 Task: Implement a CSS style to create a responsive navigation menu with hover effects.
Action: Mouse moved to (71, 345)
Screenshot: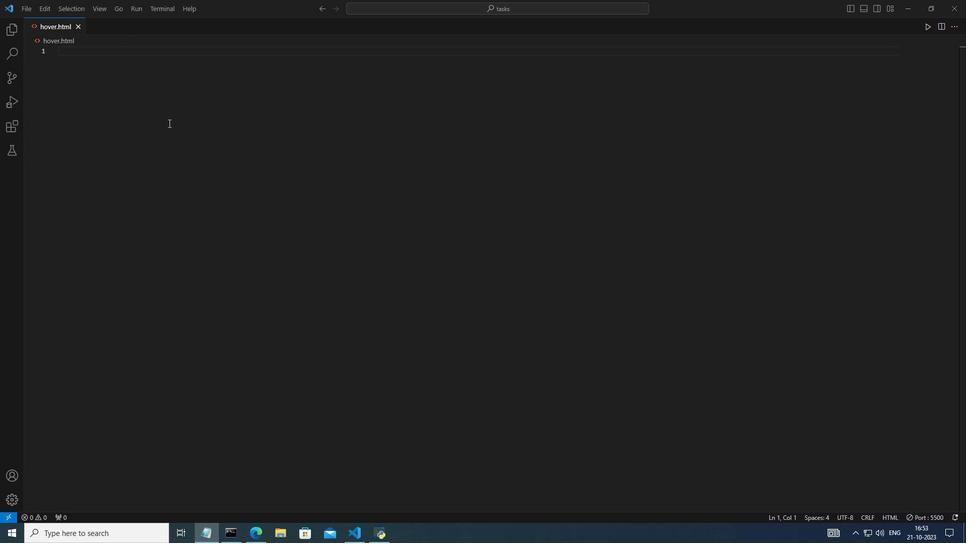 
Action: Mouse pressed left at (71, 345)
Screenshot: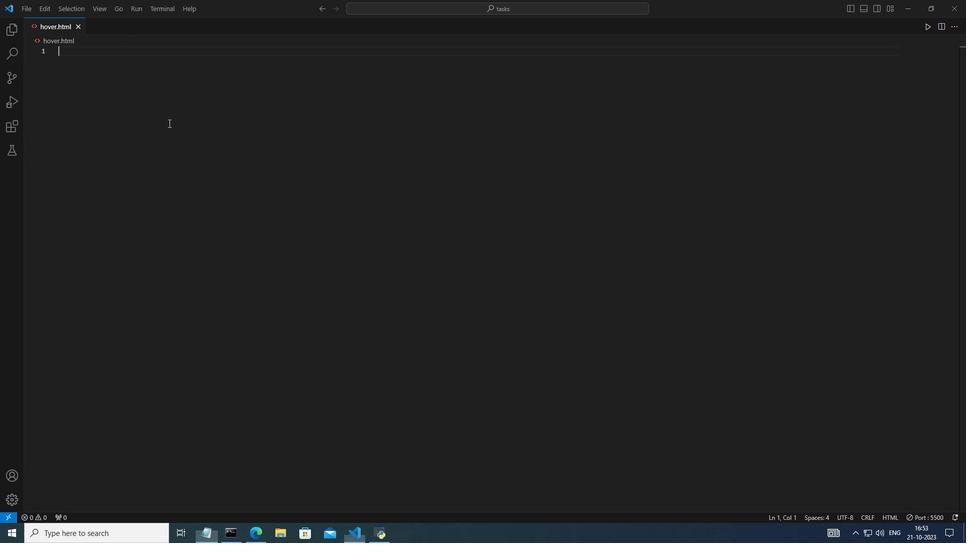 
Action: Key pressed <Key.shift_r>!<Key.enter><Key.tab><Key.tab><Key.shift><Key.shift><Key.shift><Key.shift><Key.shift><Key.shift><Key.shift><Key.shift><Key.backspace><Key.shift><Key.shift><Key.shift><Key.shift><Key.shift><Key.shift><Key.shift><Key.shift><Key.shift><Key.shift><Key.shift><Key.shift><Key.shift><Key.shift><Key.shift><Key.shift>B
Screenshot: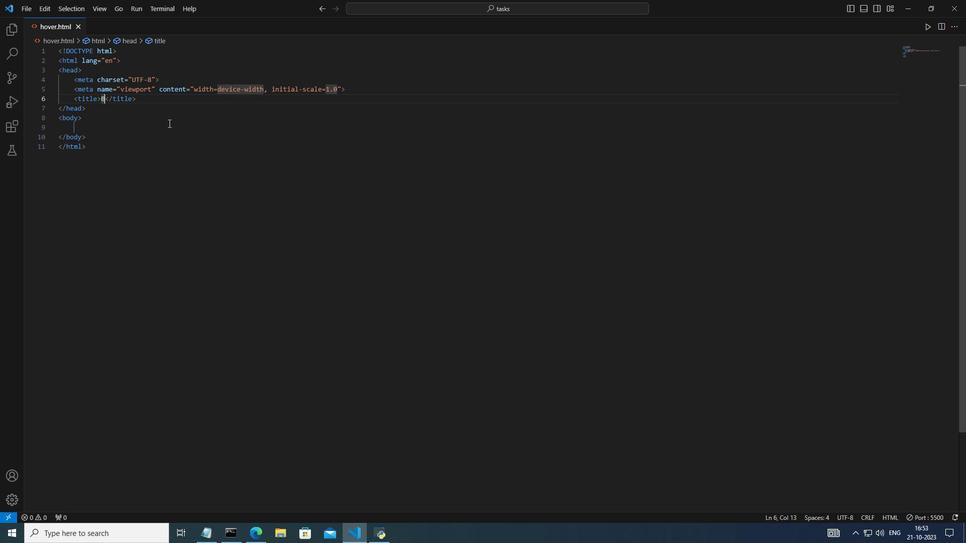 
Action: Mouse moved to (79, 344)
Screenshot: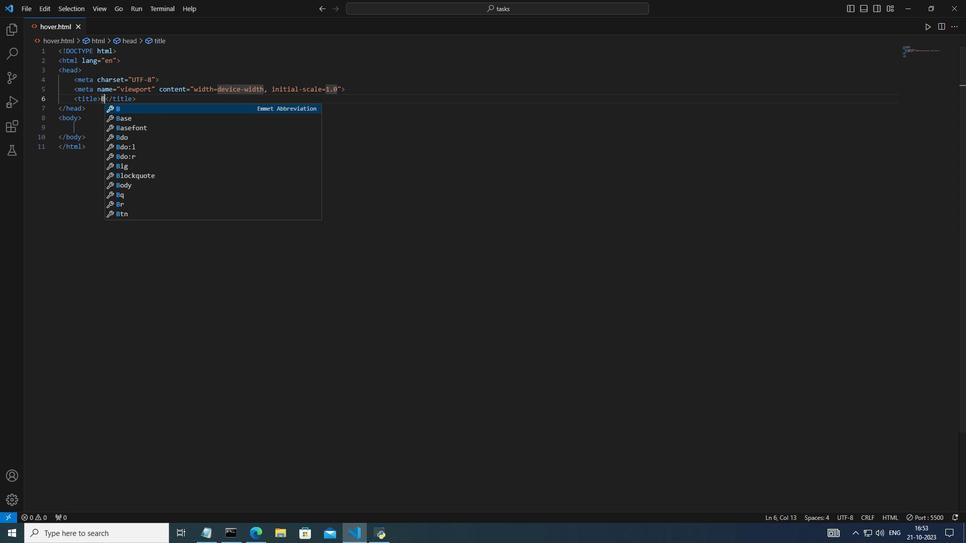 
Action: Mouse scrolled (79, 344) with delta (0, 0)
Screenshot: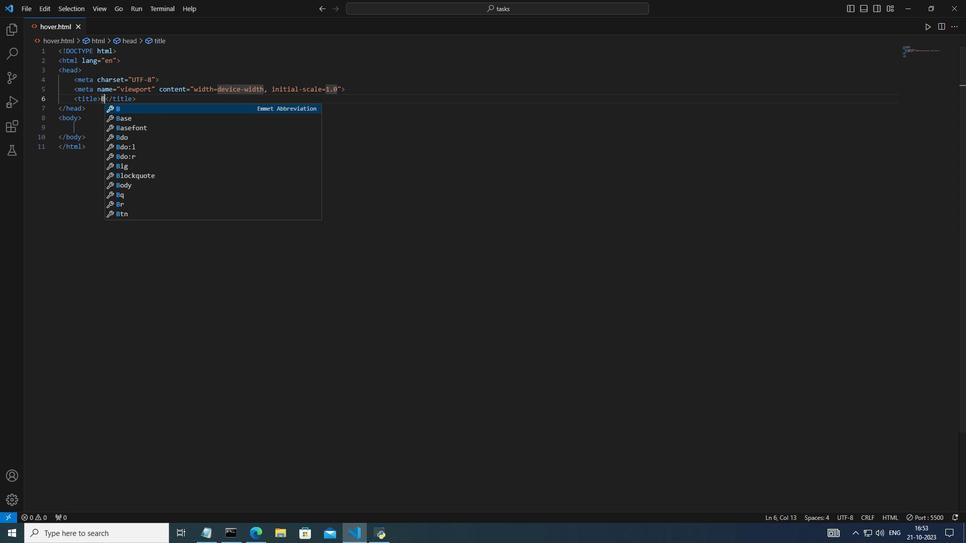 
Action: Mouse moved to (80, 344)
Screenshot: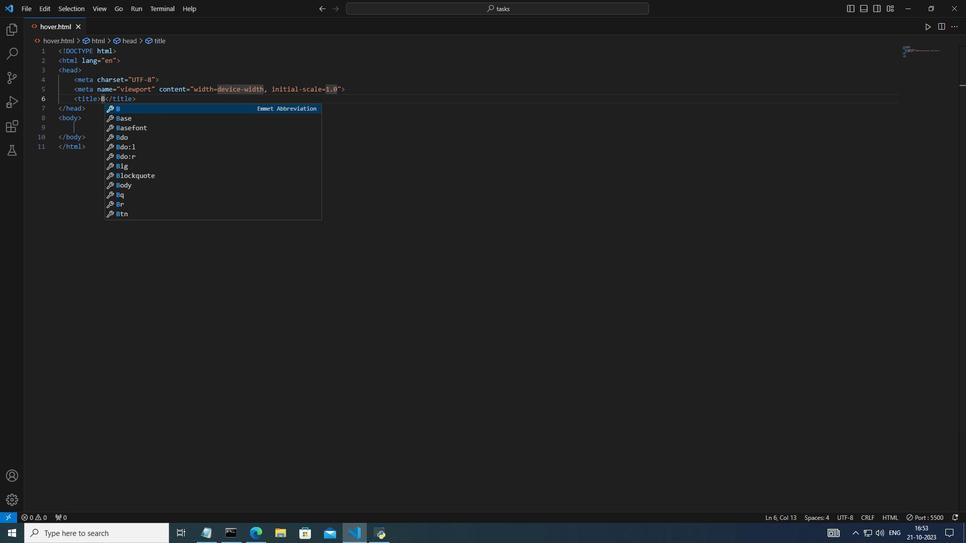 
Action: Mouse scrolled (80, 344) with delta (0, 0)
Screenshot: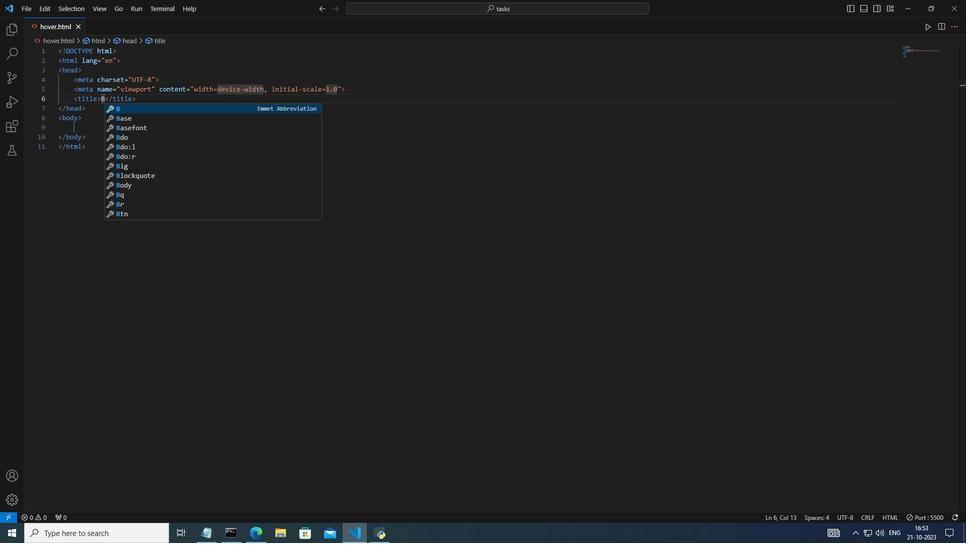 
Action: Mouse moved to (80, 345)
Screenshot: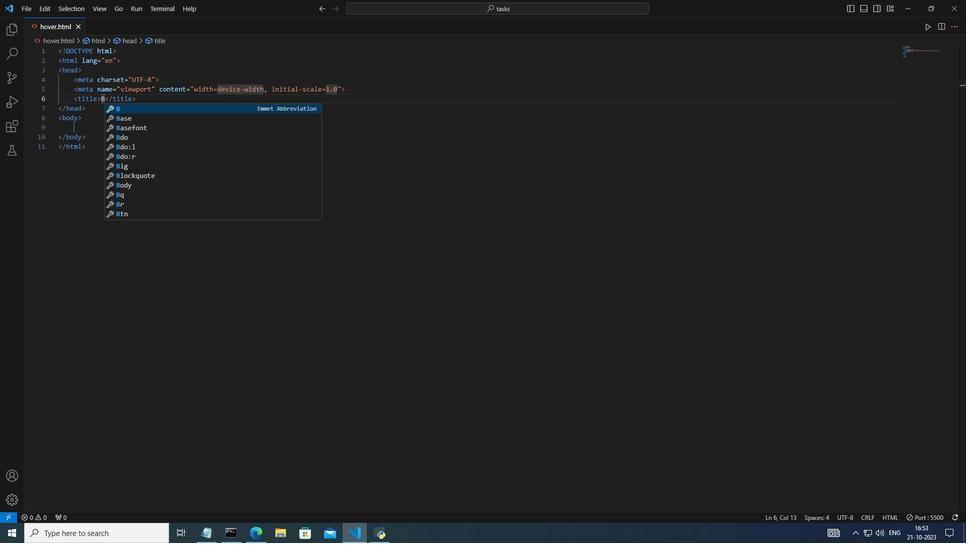
Action: Mouse scrolled (80, 345) with delta (0, 0)
Screenshot: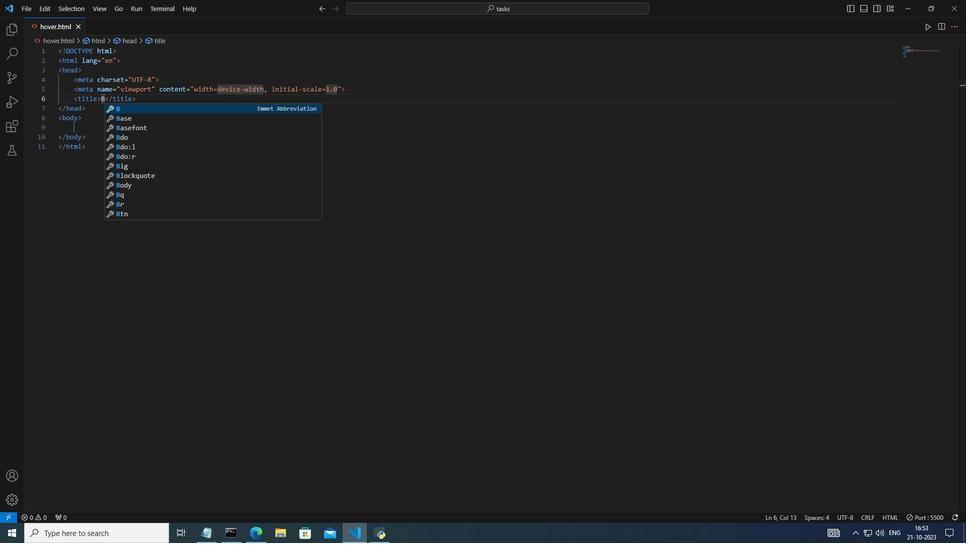 
Action: Mouse moved to (71, 345)
Screenshot: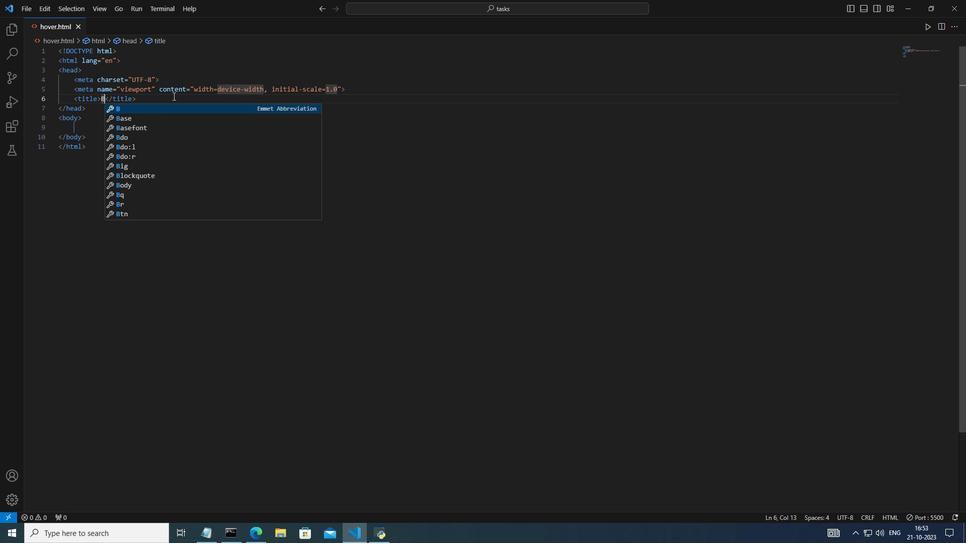 
Action: Mouse pressed left at (71, 345)
Screenshot: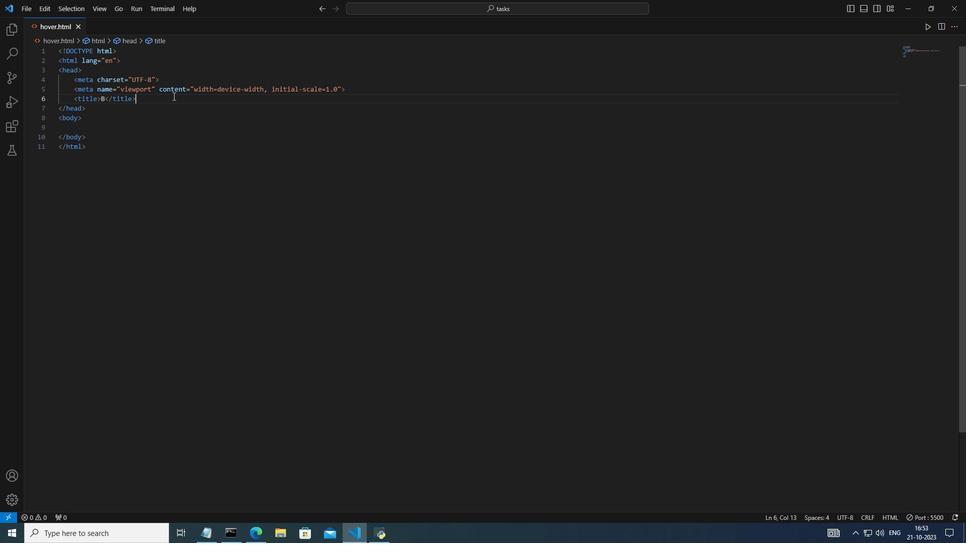 
Action: Key pressed <Key.left><Key.left><Key.backspace><Key.shift><Key.shift><Key.shift>Hover<Key.down><Key.up><Key.down><Key.up><Key.space><Key.shift>S<Key.backspace><Key.shift>Effect<Key.right><Key.right><Key.right><Key.right><Key.right><Key.down><Key.enter>style<Key.enter><Key.enter>/<Key.backspace><<191>><Key.shift>Base<Key.space>styles<Key.space>for<Key.space>the<Key.space>navigation<Key.space>menu<Key.enter>.navbar<Key.space><Key.shift_r>{<Key.enter>overflow<Key.enter>hidden<Key.enter><Key.enter>backgro<Key.enter><Key.shift><Key.shift>#333<Key.enter><Key.down><Key.enter><Key.enter>.navbar<Key.space>a<Key.space><Key.shift_r>{<Key.enter>float<Key.enter>left<Key.enter><Key.enter>font-size<Key.enter>16px<Key.enter><Key.enter>color<Key.enter>white<Key.enter><Key.enter>text-align<Key.enter>center<Key.enter><Key.enter>padding<Key.enter>14px<Key.enter><Key.space>16px<Key.enter><Key.enter>text-decoration<Key.enter>none<Key.enter><Key.down><Key.enter><Key.enter><<191>><Key.shift>Responsive<Key.space>styles<Key.space>for<Key.space>small<Key.space>screens<Key.space><Key.enter><Key.shift_r>!media<Key.space>scree<Key.backspace><Key.backspace><Key.backspace><Key.shift_r>@media<Key.space>screen<Key.space>and<Key.space><Key.shift_r>(max-width<Key.shift>:<Key.space>600px<Key.right><Key.space><Key.shift_r><Key.shift_r><Key.shift_r><Key.shift_r><Key.shift_r><Key.shift_r><Key.shift_r>{<Key.enter>.navbar<Key.space>a<Key.space><Key.shift_r>{<Key.enter>float<Key.shift_r>:<Key.space>none;<Key.enter>display<Key.shift_r>:<Key.space>block;<Key.enter>text-align<Key.enter>left<Key.down><Key.down><Key.enter><Key.enter><<191>><Key.shift>Hover<Key.space>effect<Key.enter>.<Key.space><Key.backspace>nav<Key.enter><Key.space>a<Key.shift_r>:hover<Key.space><Key.shift_r>{<Key.enter>back<Key.enter><Key.shift_r><Key.shift_r><Key.shift_r><Key.shift_r><Key.shift_r>#ddd<Key.enter><Key.enter>color<Key.enter>black<Key.enter>
Screenshot: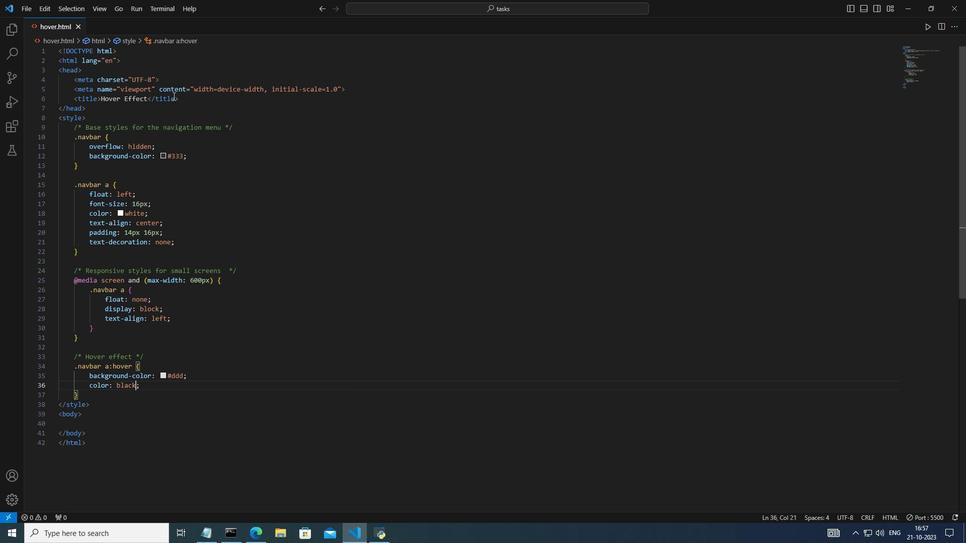 
Action: Mouse moved to (84, 345)
Screenshot: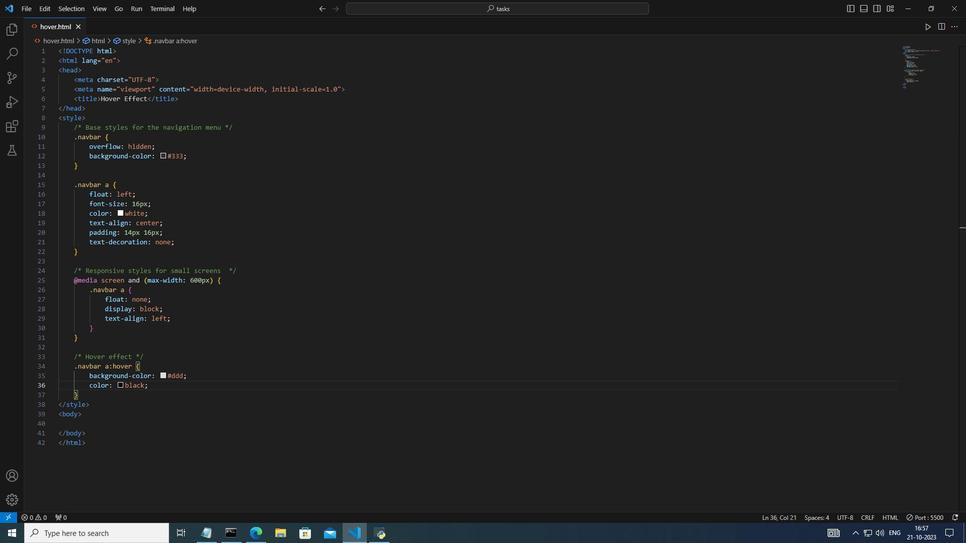 
Action: Mouse scrolled (84, 345) with delta (0, 0)
Screenshot: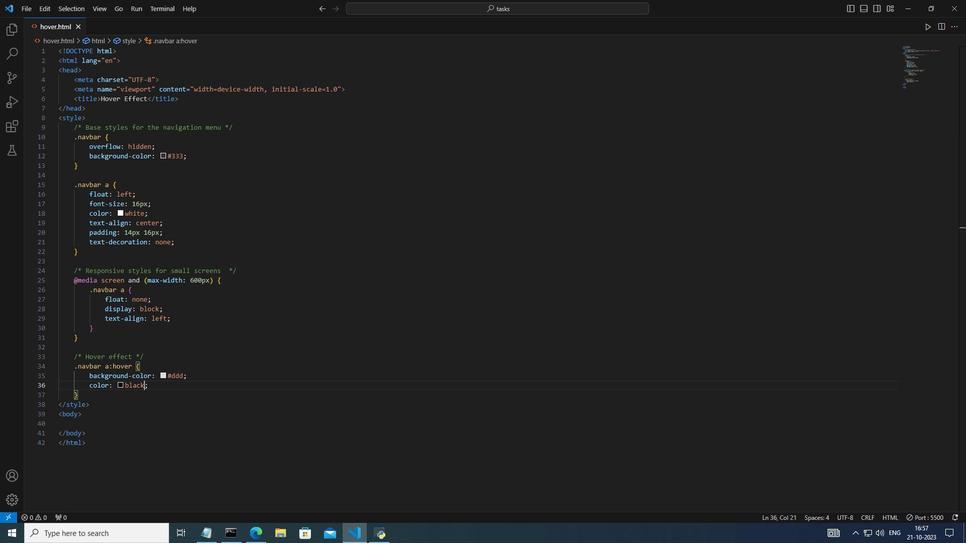 
Action: Mouse scrolled (84, 345) with delta (0, 0)
Screenshot: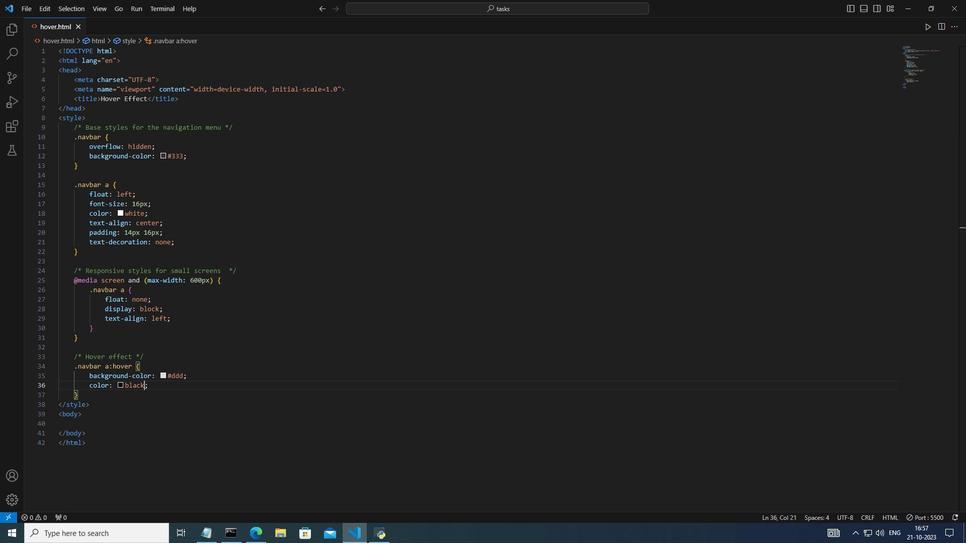 
Action: Mouse scrolled (84, 345) with delta (0, 0)
Screenshot: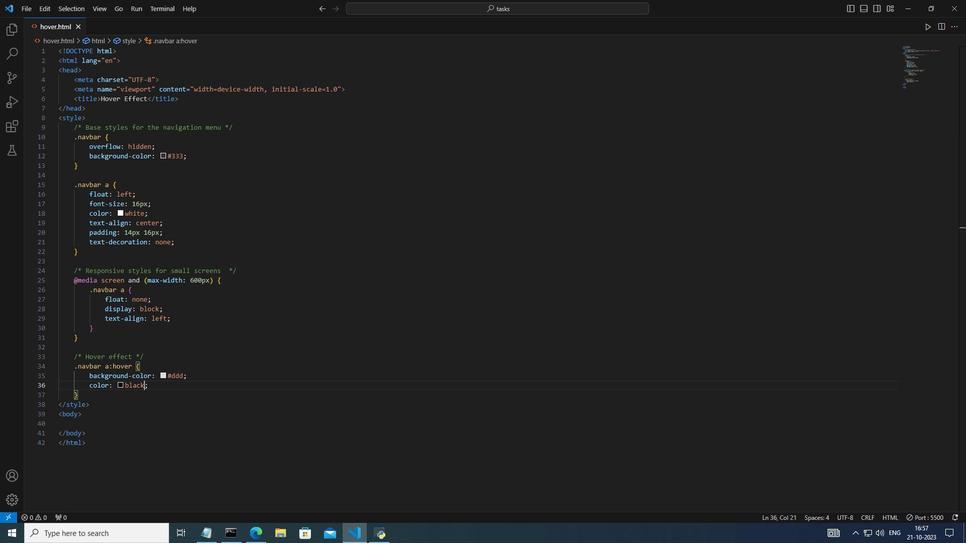 
Action: Mouse scrolled (84, 345) with delta (0, 0)
Screenshot: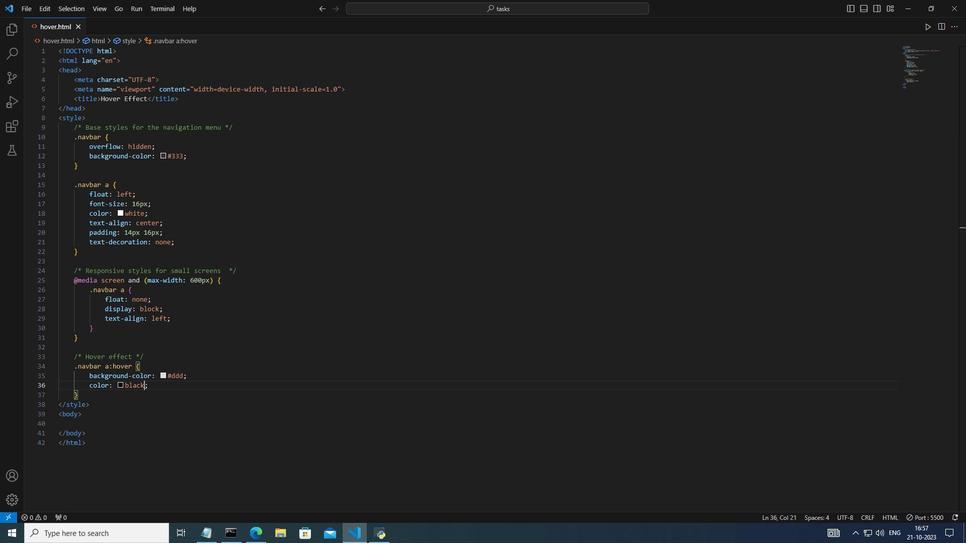 
Action: Mouse moved to (76, 347)
Screenshot: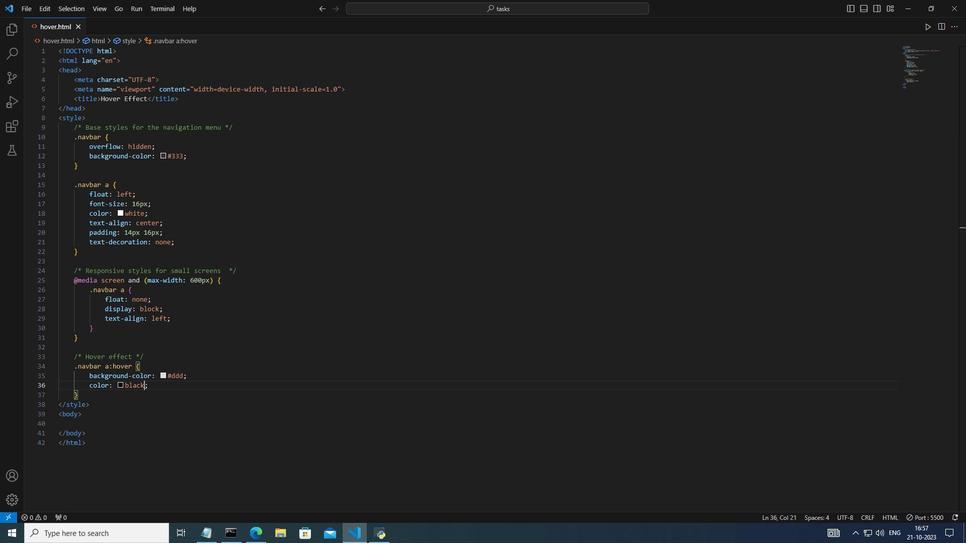 
Action: Mouse scrolled (76, 347) with delta (0, 0)
Screenshot: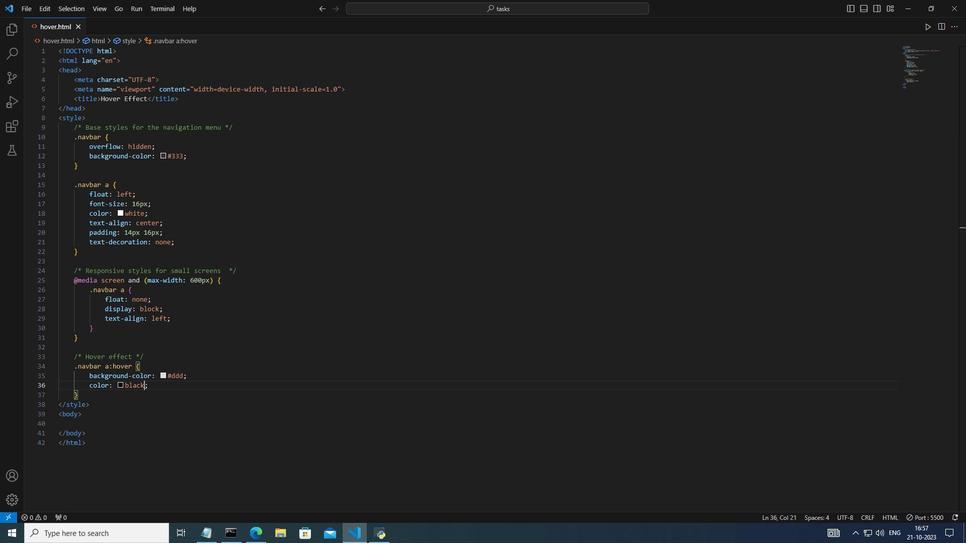 
Action: Mouse moved to (70, 342)
Screenshot: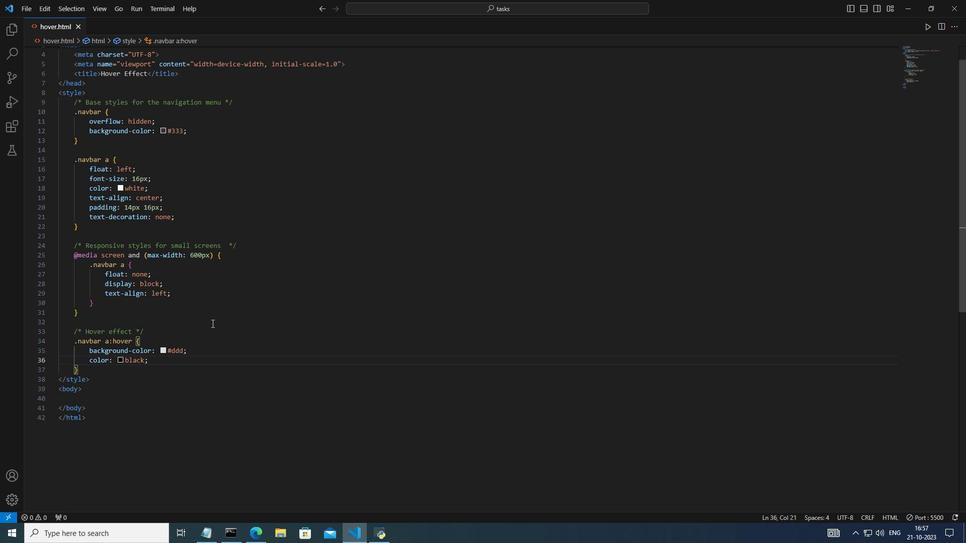 
Action: Mouse scrolled (70, 342) with delta (0, 0)
Screenshot: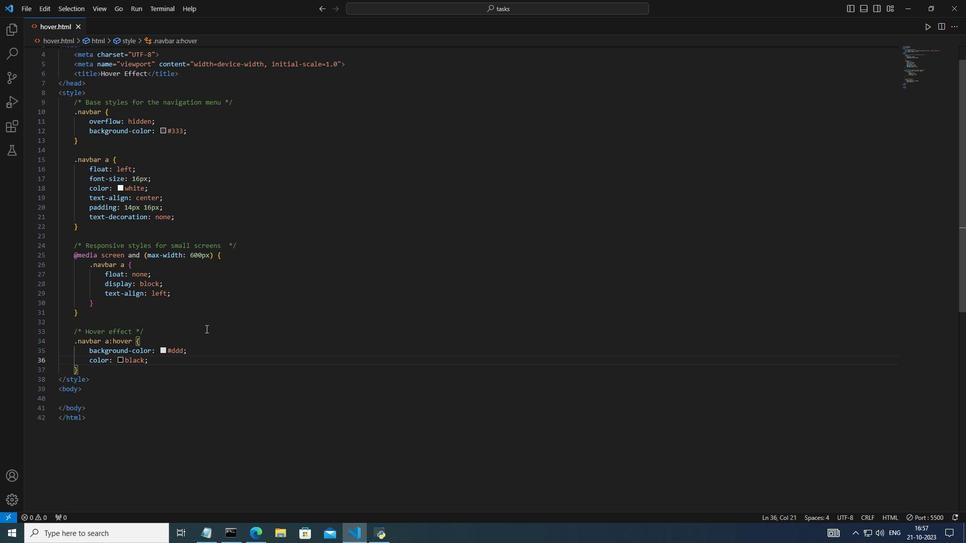 
Action: Mouse moved to (70, 342)
Screenshot: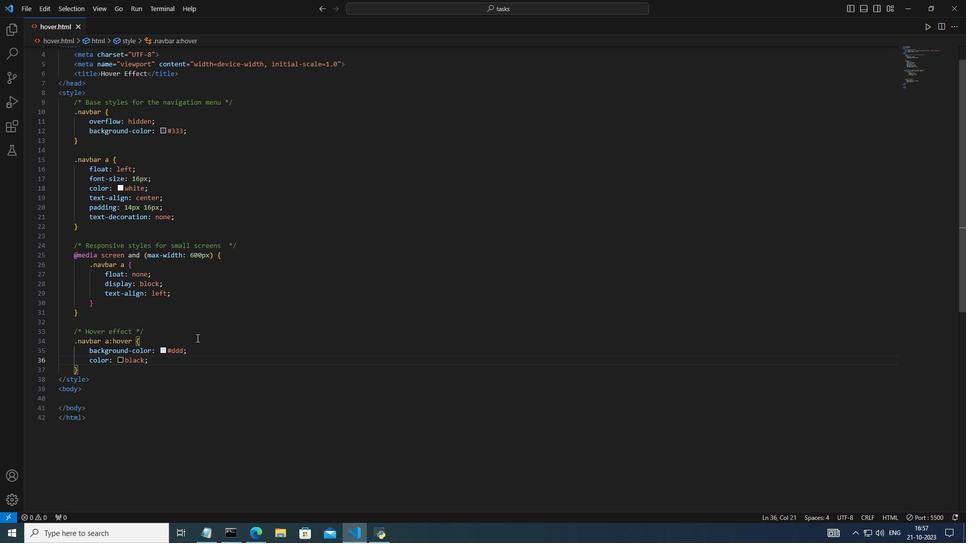 
Action: Mouse scrolled (70, 342) with delta (0, 0)
Screenshot: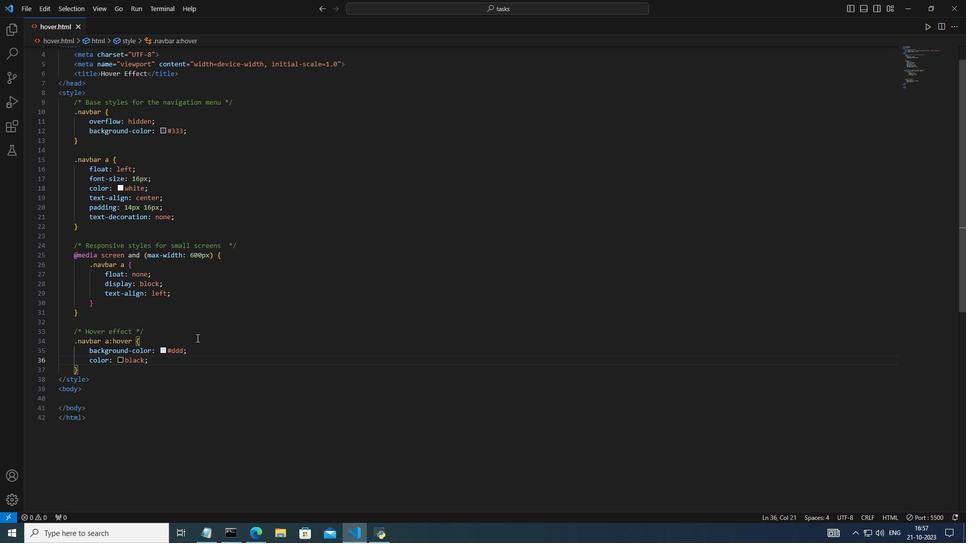 
Action: Mouse moved to (73, 342)
Screenshot: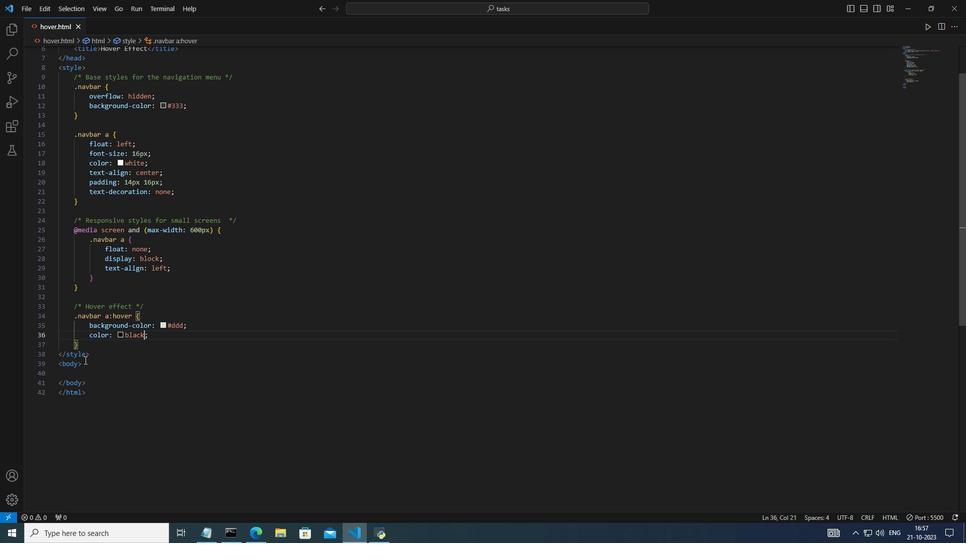 
Action: Mouse pressed left at (73, 342)
Screenshot: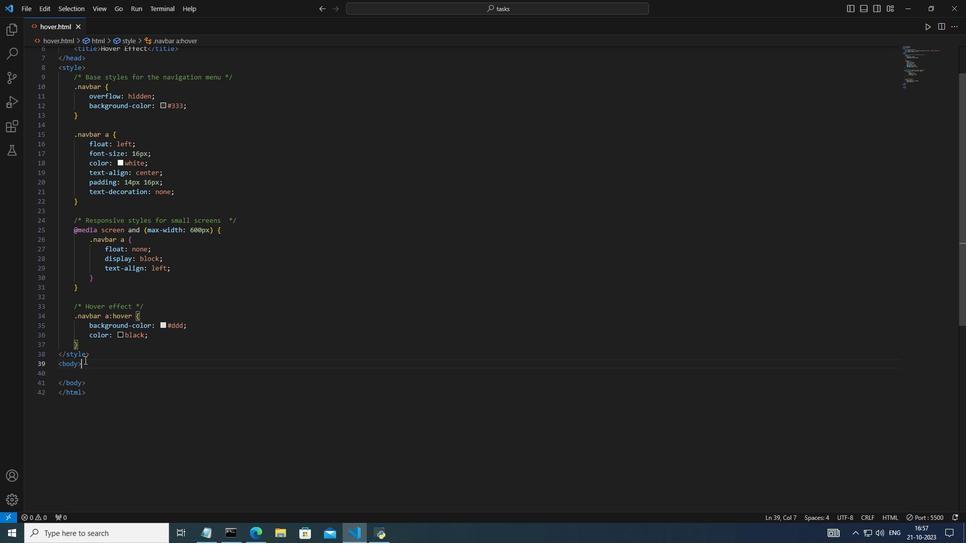
Action: Mouse moved to (73, 342)
Screenshot: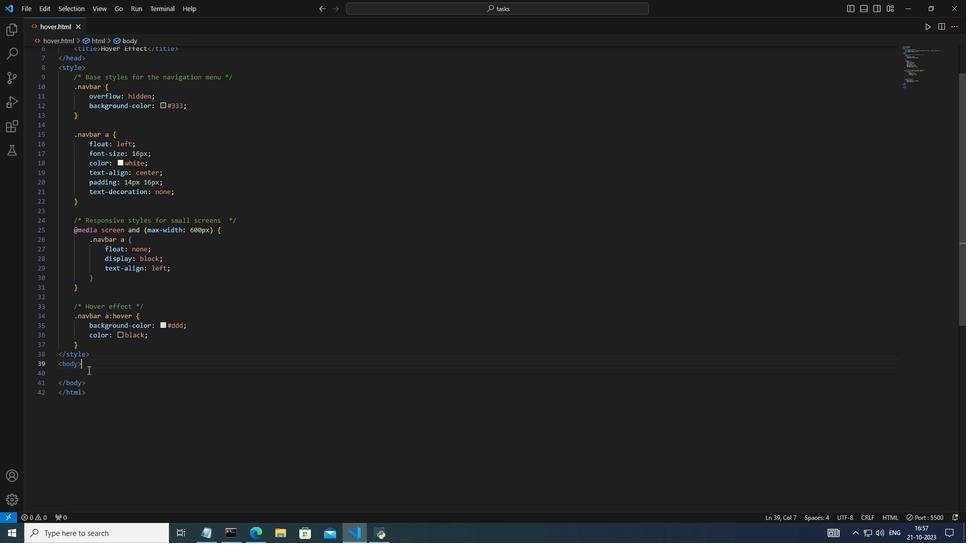 
Action: Mouse pressed left at (73, 342)
Screenshot: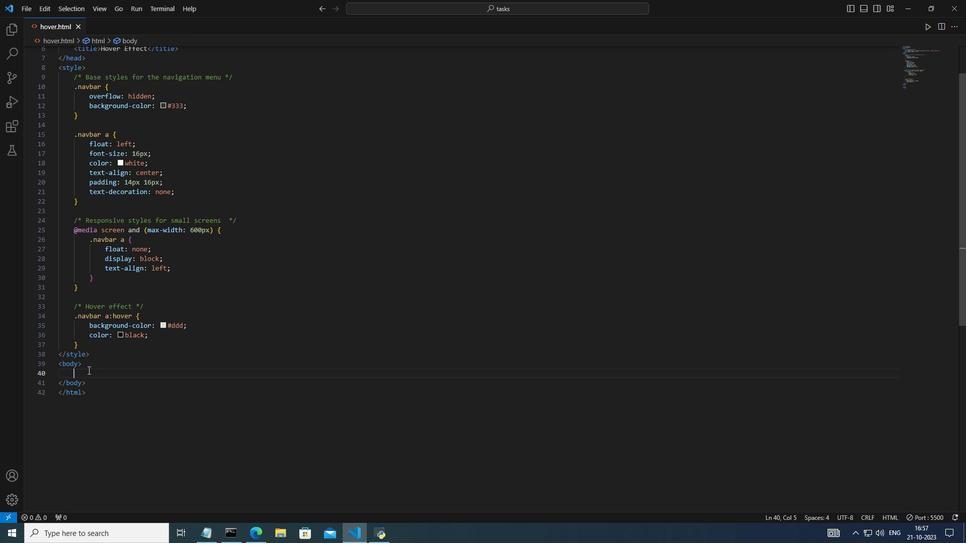
Action: Key pressed div.navbar<Key.enter><Key.enter>a<Key.enter><Key.shift><Key.shift><Key.shift><Key.shift><Key.shift><Key.shift><Key.shift><Key.shift><Key.shift><Key.shift><Key.shift><Key.shift><Key.shift>#<Key.tab><Key.shift>Home<Key.shift><Key.alt_l><Key.alt_l><Key.alt_l><Key.alt_l><Key.alt_l><Key.alt_l><Key.alt_l><Key.alt_l><Key.alt_l><Key.alt_l><Key.alt_l><Key.alt_l><Key.alt_l><Key.alt_l><Key.alt_l><Key.alt_l><Key.alt_l><Key.down><Key.down><Key.down><Key.up><Key.up><Key.backspace><Key.shift>About<Key.down><Key.left><Key.backspace><Key.shift>Services<Key.down><Key.left><Key.left><Key.left><Key.left><Key.backspace><Key.shift><Key.shift><Key.shift><Key.shift><Key.shift><Key.shift><Key.shift><Key.shift><Key.shift><Key.shift><Key.shift><Key.shift><Key.shift><Key.shift>Contact<Key.alt_l>lo
Screenshot: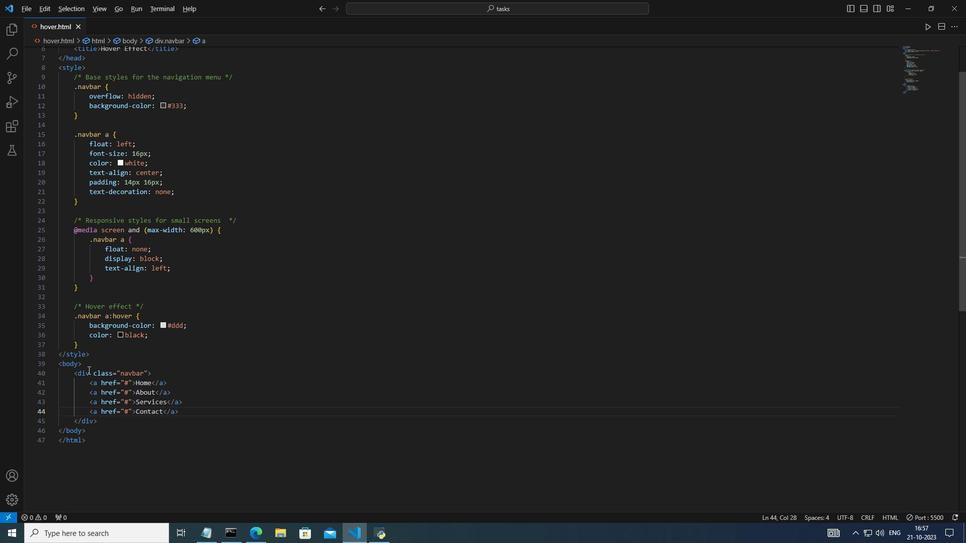 
Action: Mouse moved to (75, 346)
Screenshot: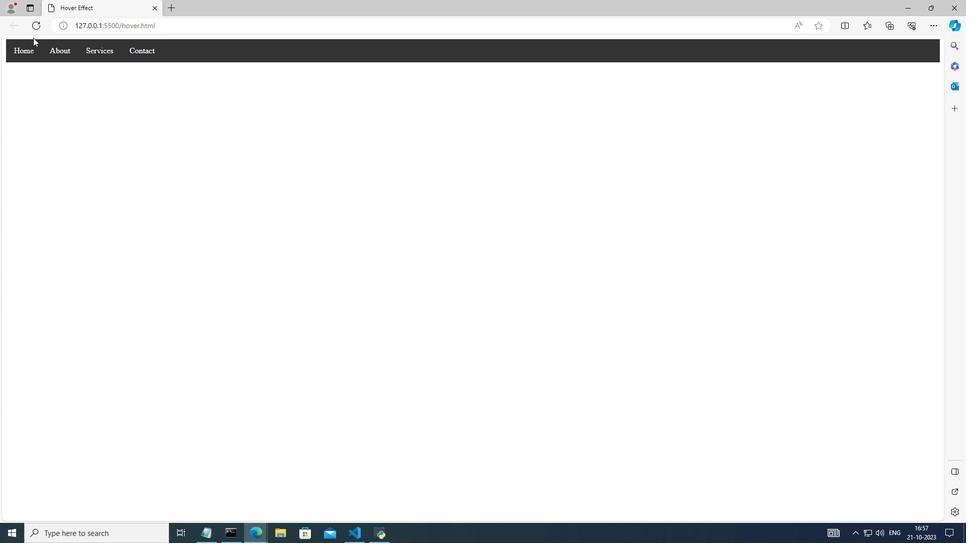 
Action: Mouse pressed left at (75, 346)
Screenshot: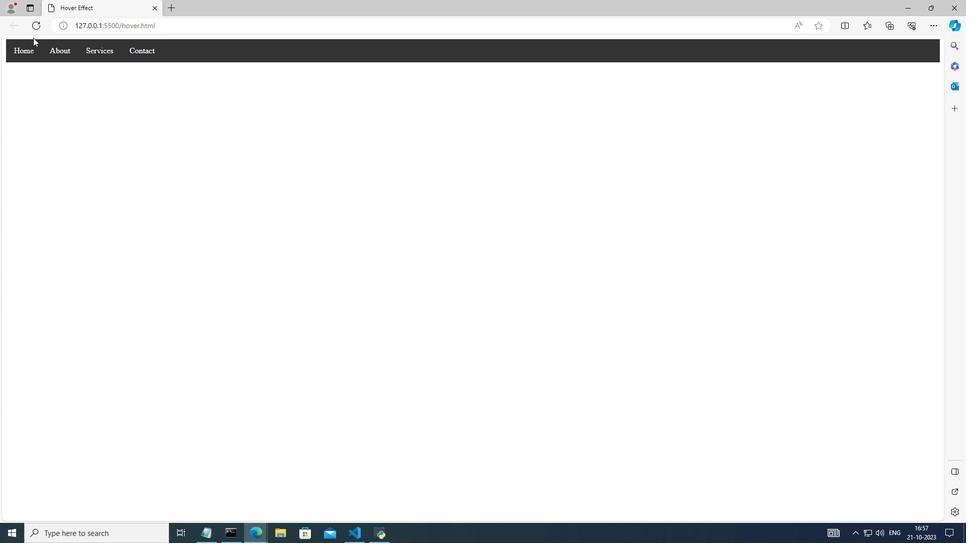 
Action: Mouse moved to (86, 343)
Screenshot: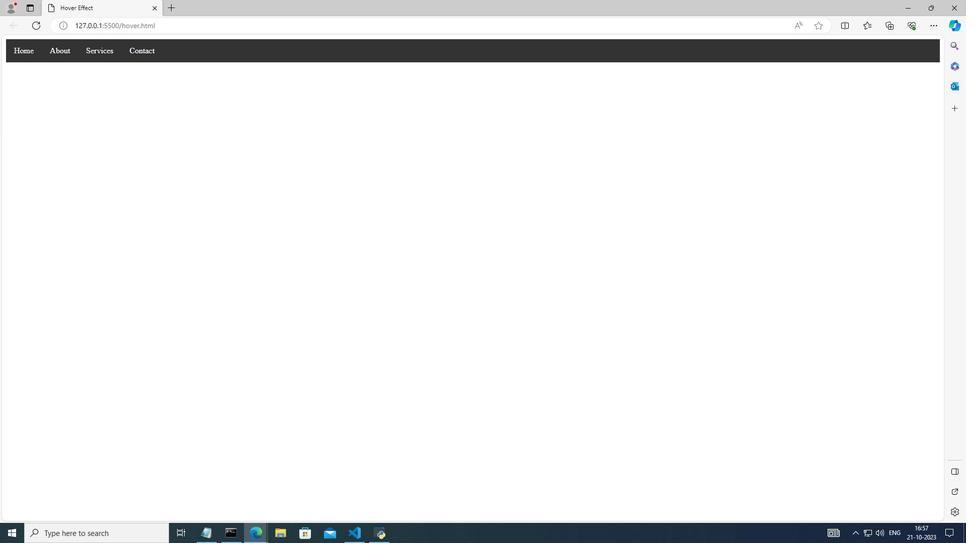 
Action: Mouse pressed left at (86, 343)
Screenshot: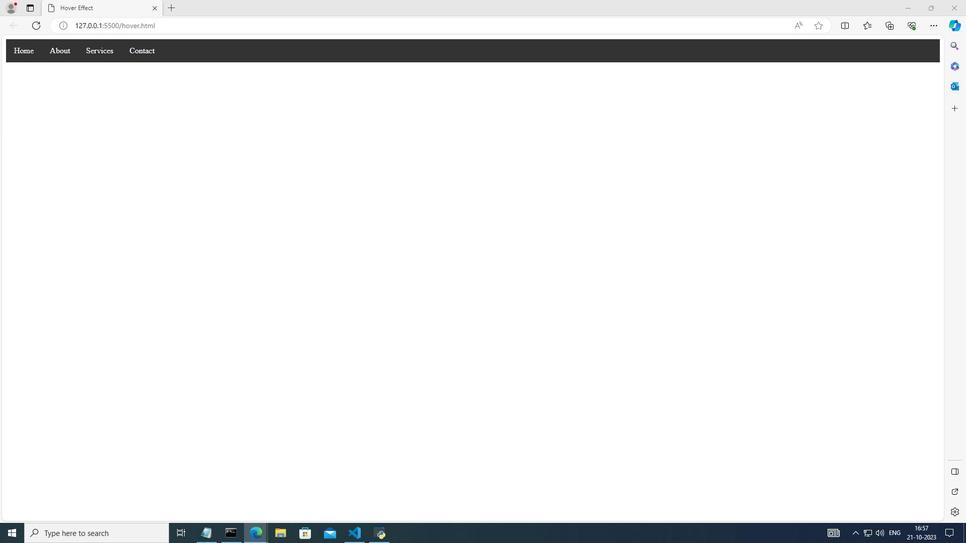 
Action: Mouse moved to (86, 344)
Screenshot: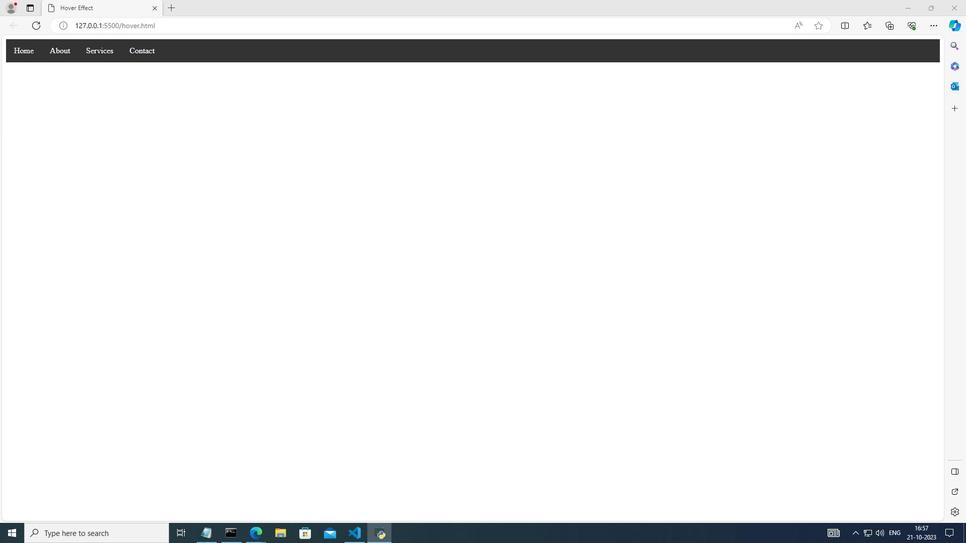 
Action: Mouse pressed left at (86, 344)
Screenshot: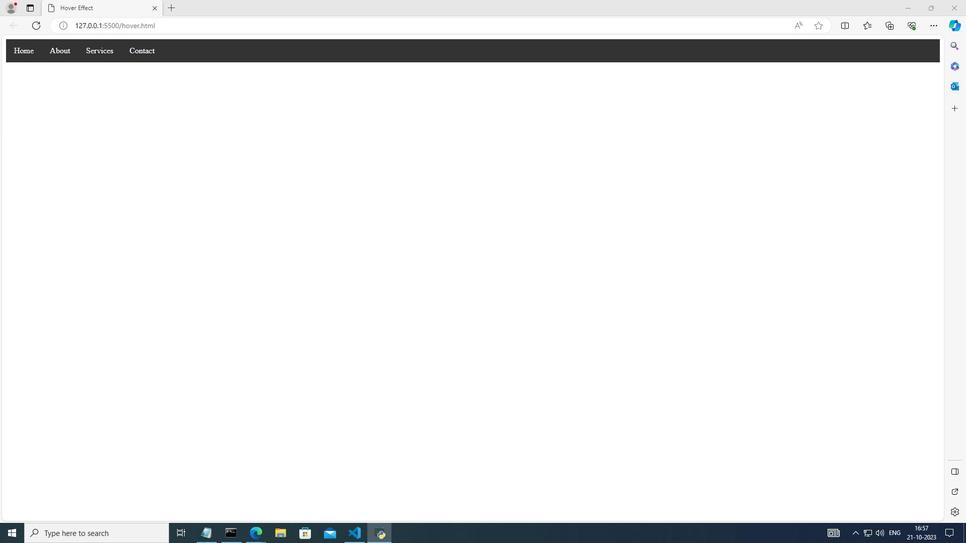 
